 Task: Assign in the project TransformWorks the issue 'Authentication tokens not being refreshed causing users to be logged out unexpectedly' to the sprint 'Starlight'.
Action: Mouse moved to (1136, 566)
Screenshot: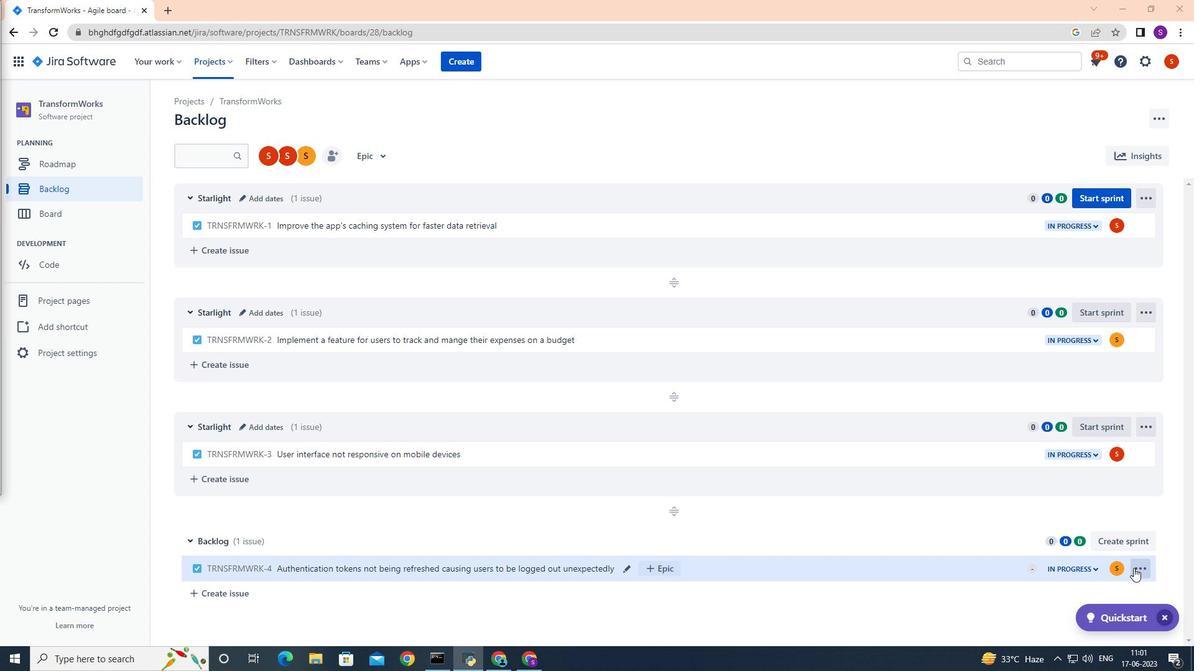 
Action: Mouse pressed left at (1136, 566)
Screenshot: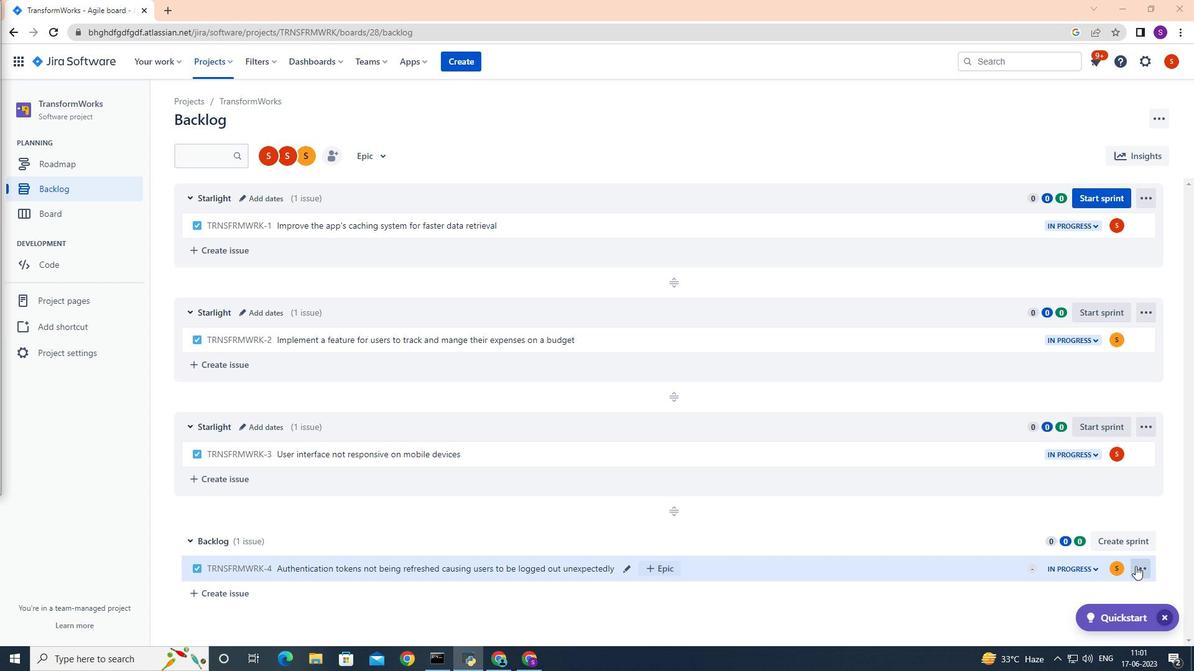 
Action: Mouse moved to (1109, 500)
Screenshot: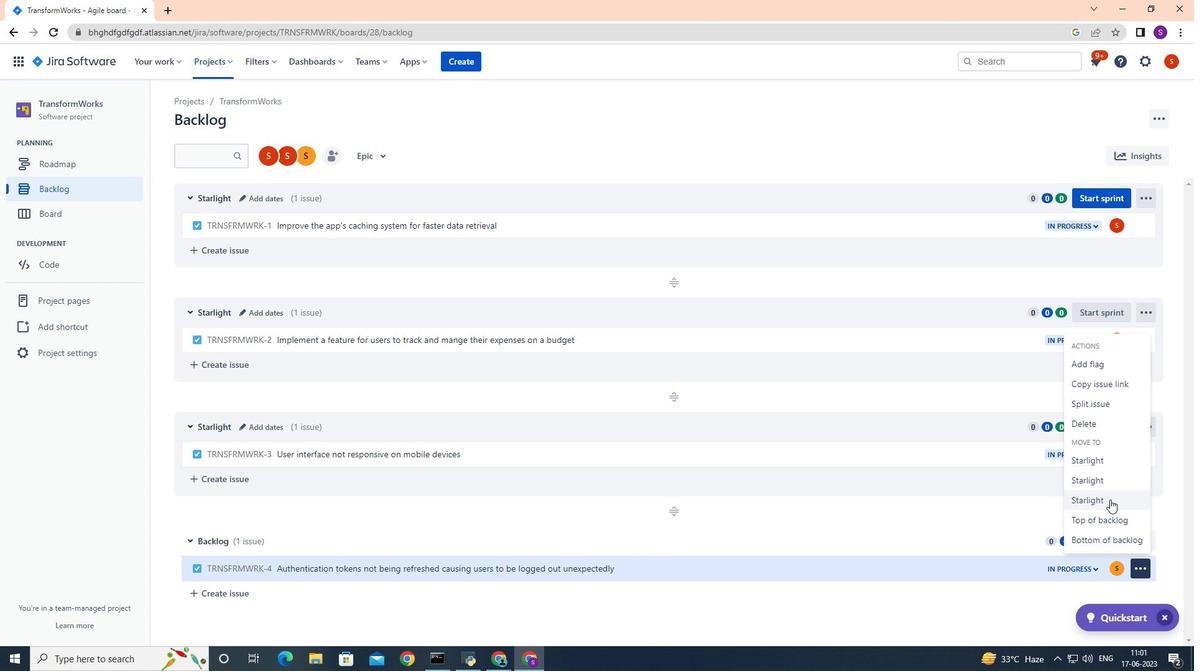 
Action: Mouse pressed left at (1109, 500)
Screenshot: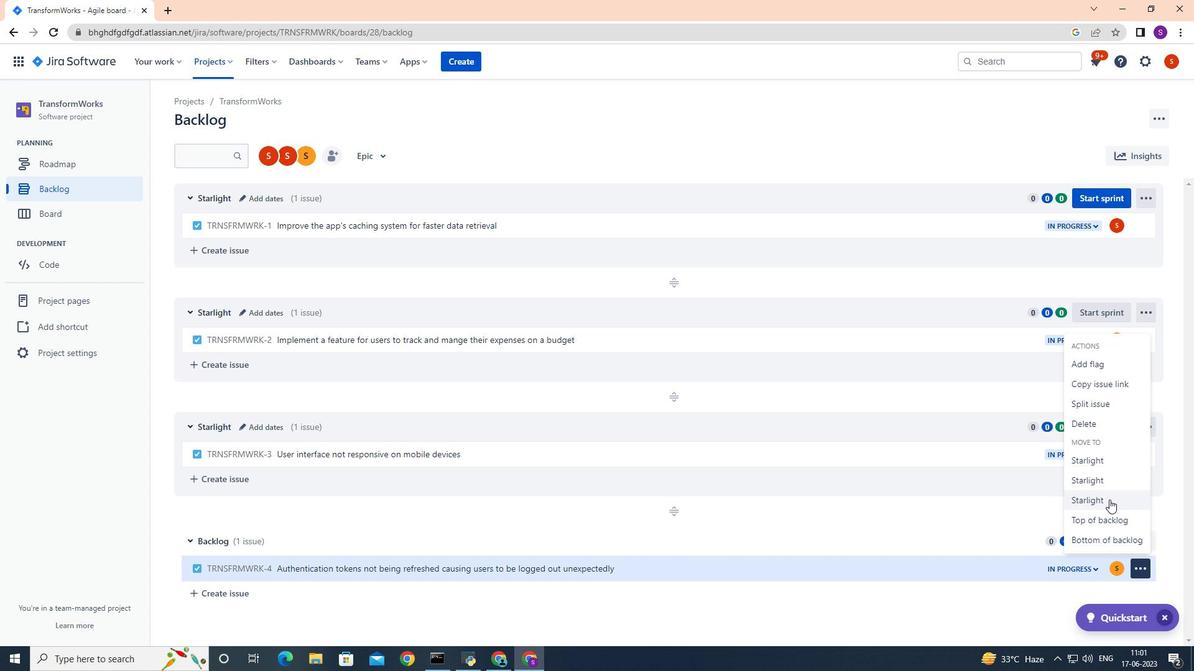 
Action: Mouse moved to (774, 536)
Screenshot: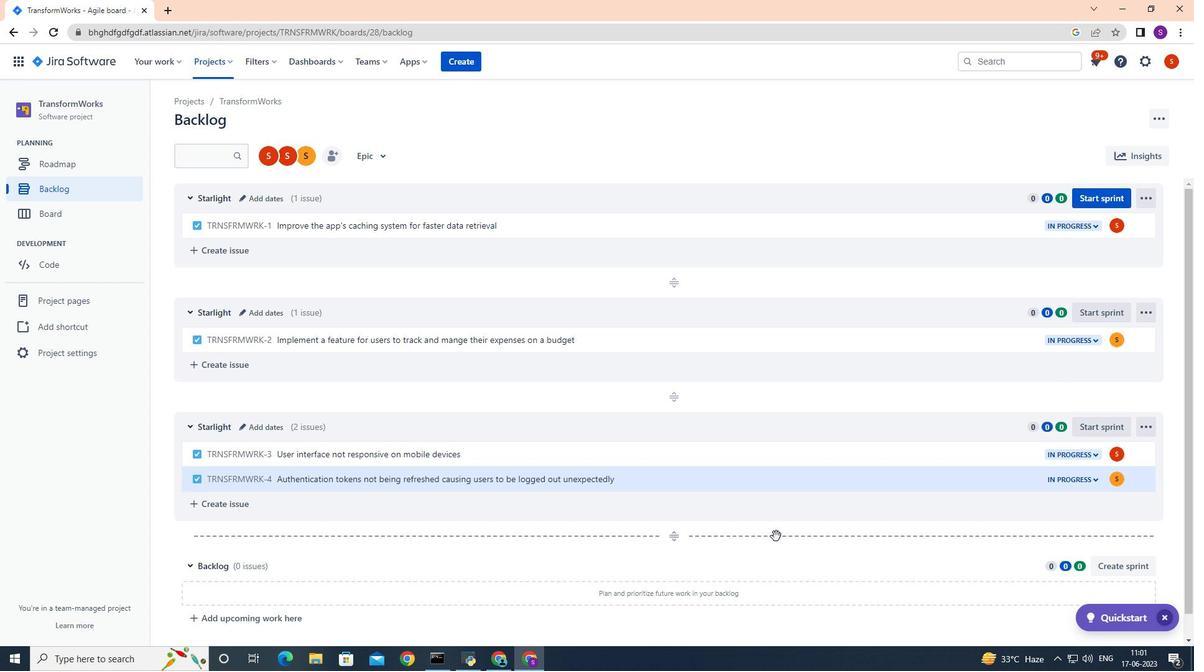 
